 Task: Add a dentist appointment for a check-up on the 11th at 10:00 AM.
Action: Mouse pressed left at (144, 250)
Screenshot: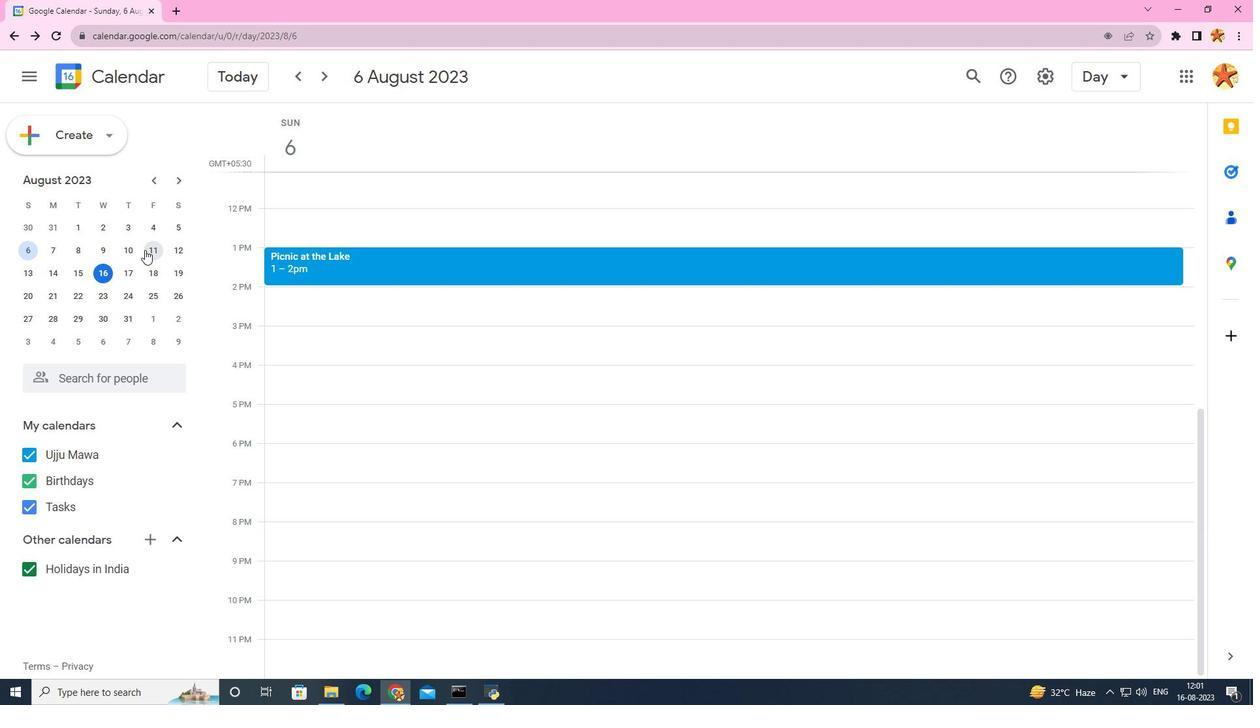 
Action: Mouse moved to (327, 248)
Screenshot: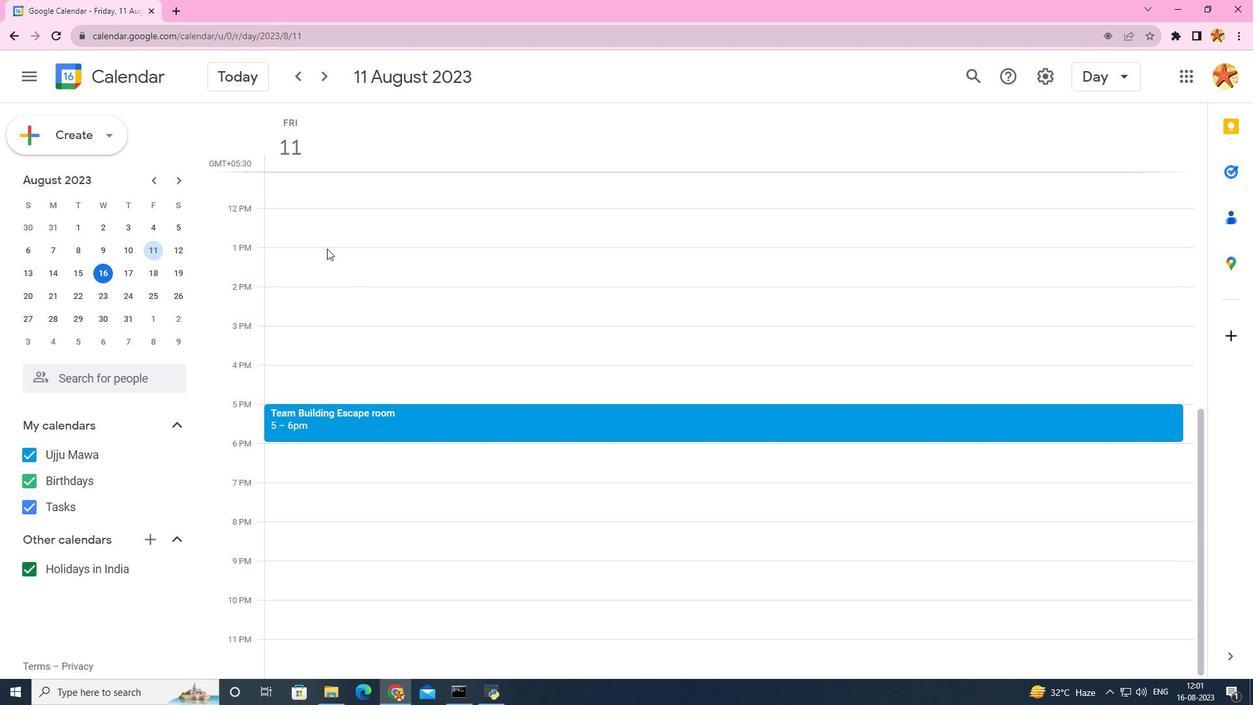 
Action: Mouse scrolled (327, 249) with delta (0, 0)
Screenshot: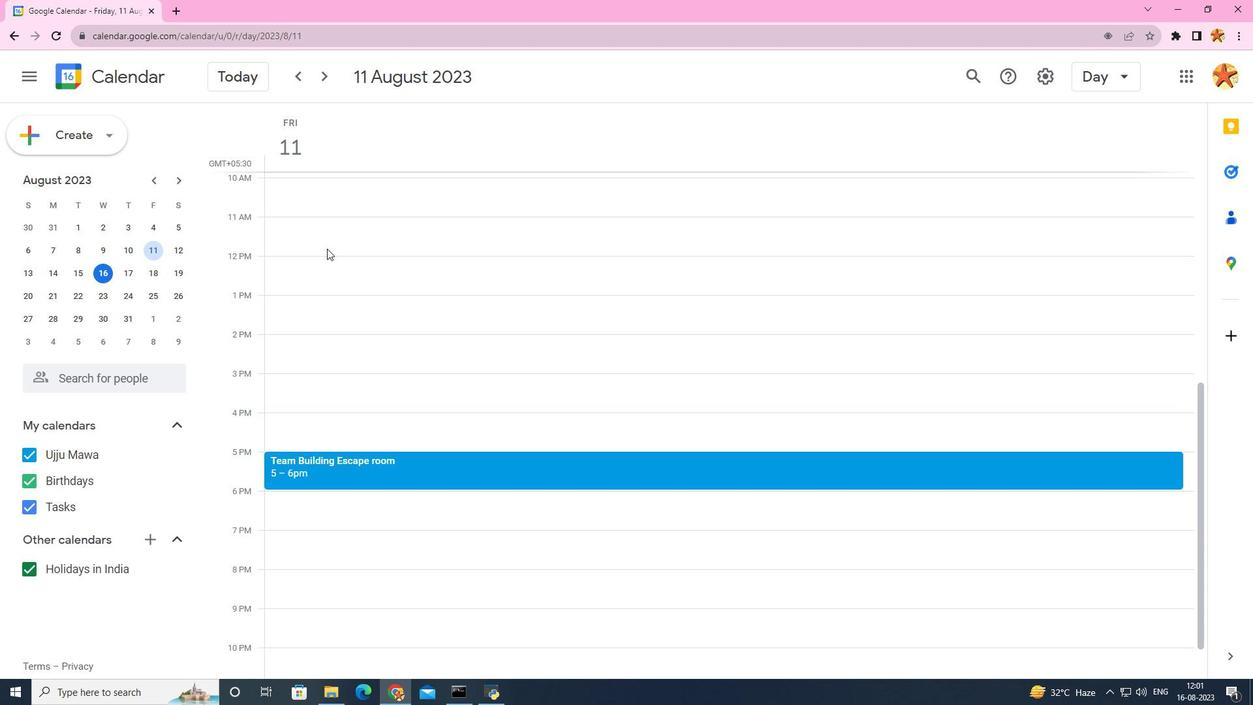 
Action: Mouse scrolled (327, 249) with delta (0, 0)
Screenshot: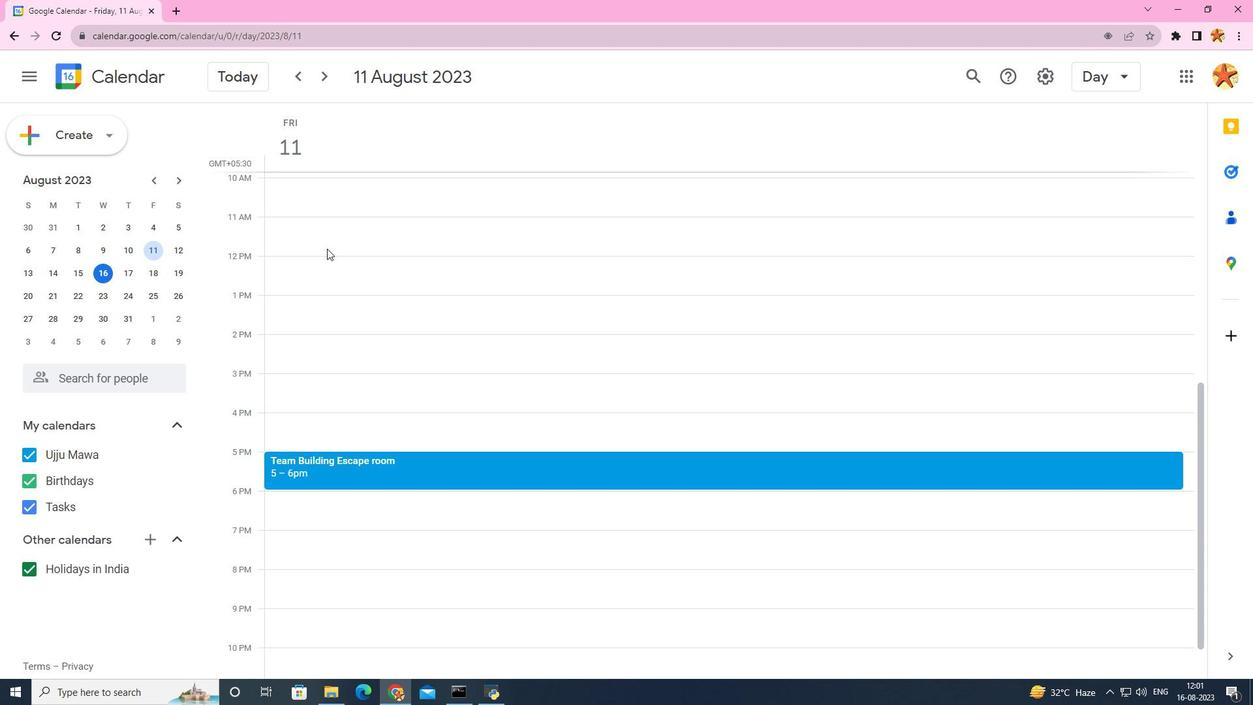 
Action: Mouse moved to (288, 266)
Screenshot: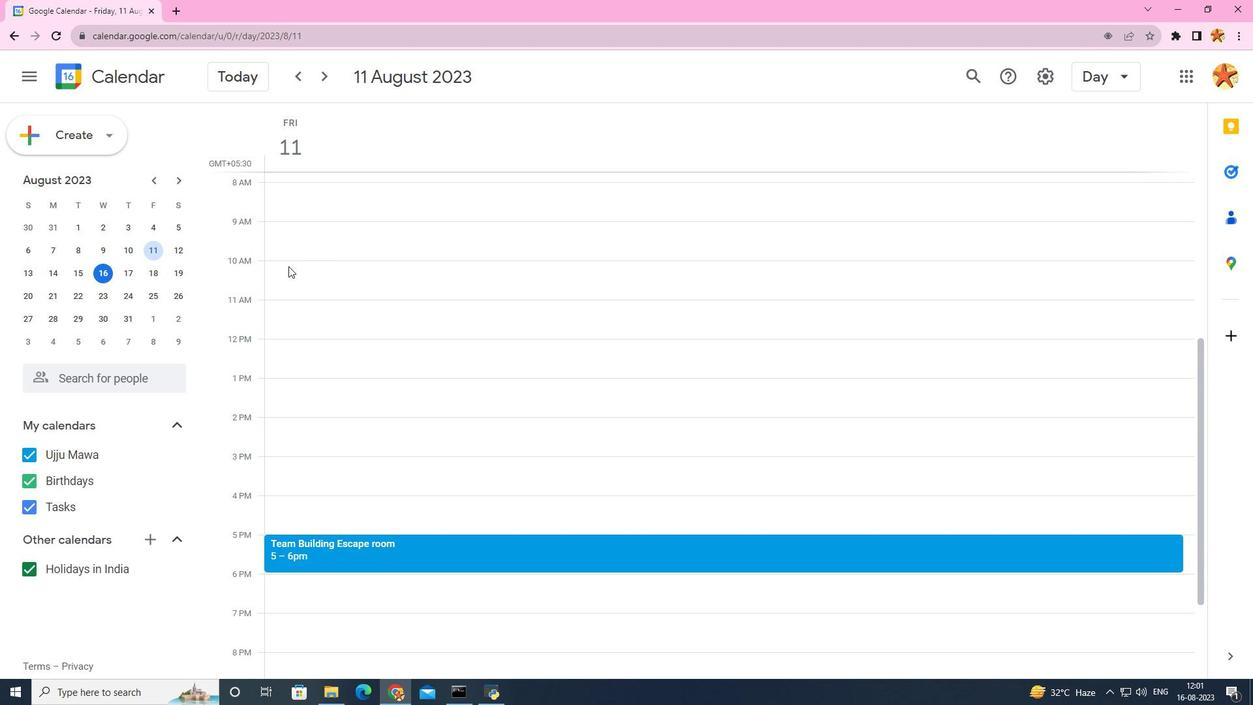 
Action: Mouse pressed left at (288, 266)
Screenshot: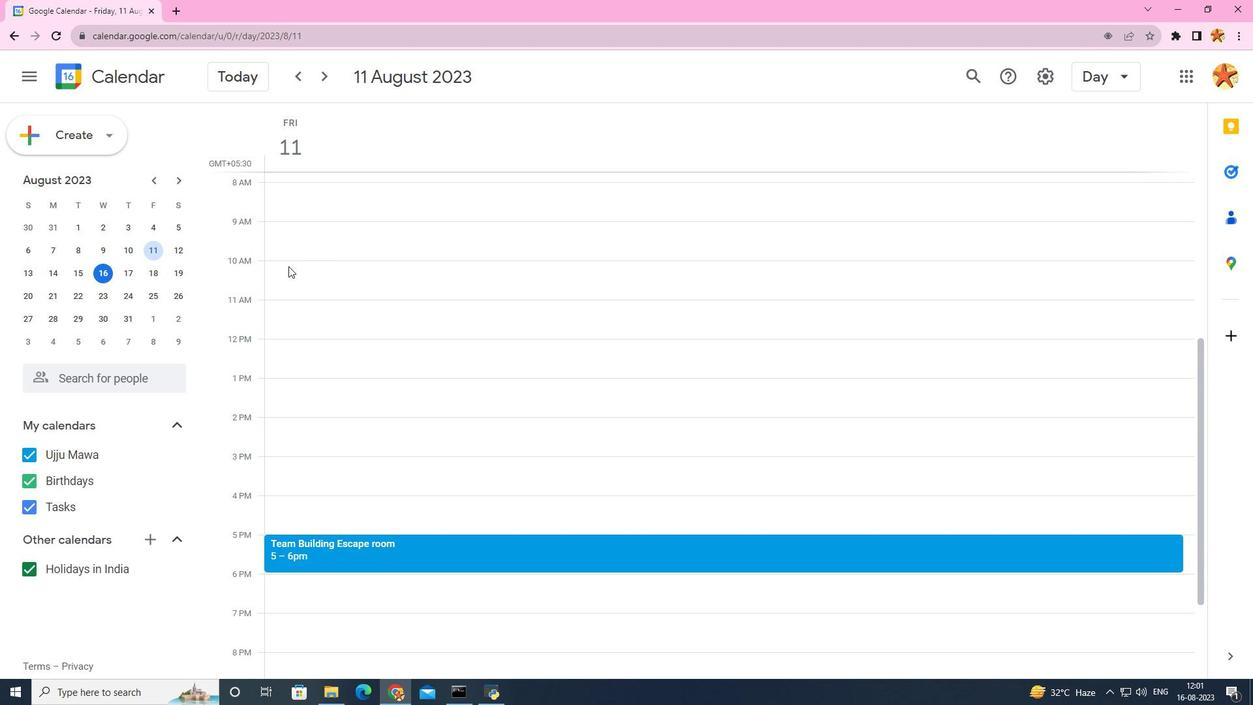 
Action: Mouse moved to (788, 308)
Screenshot: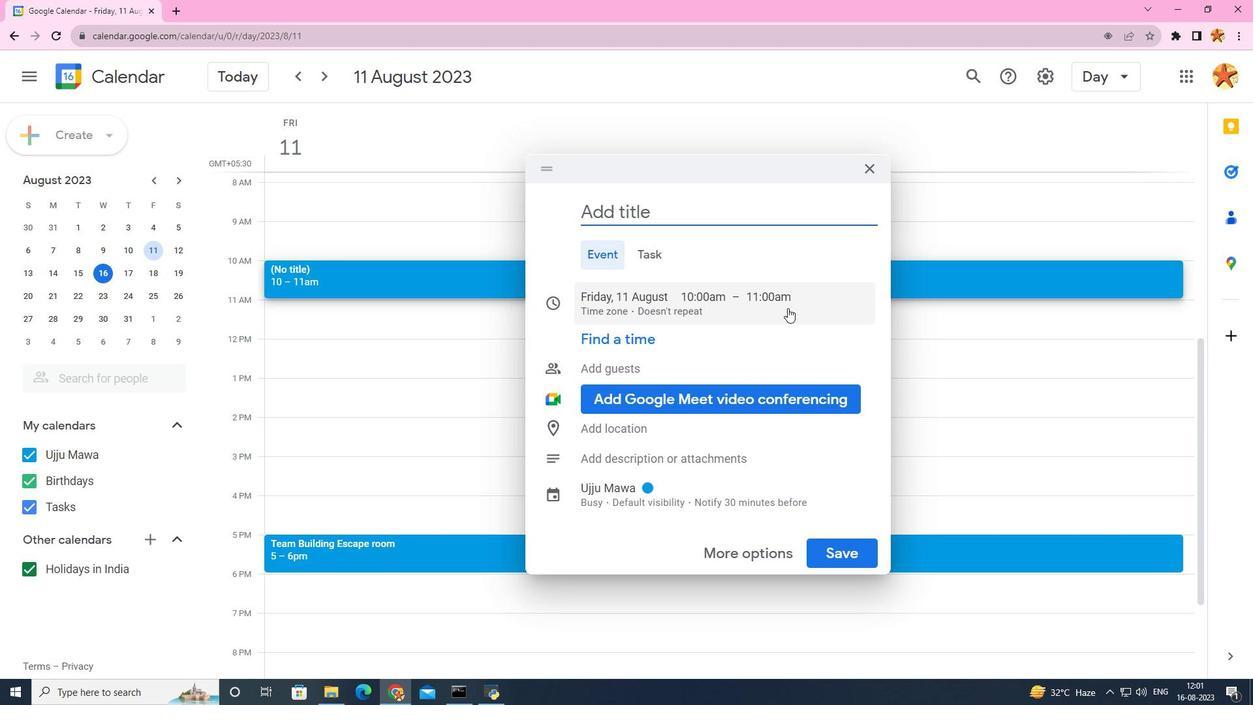 
Action: Mouse pressed left at (788, 308)
Screenshot: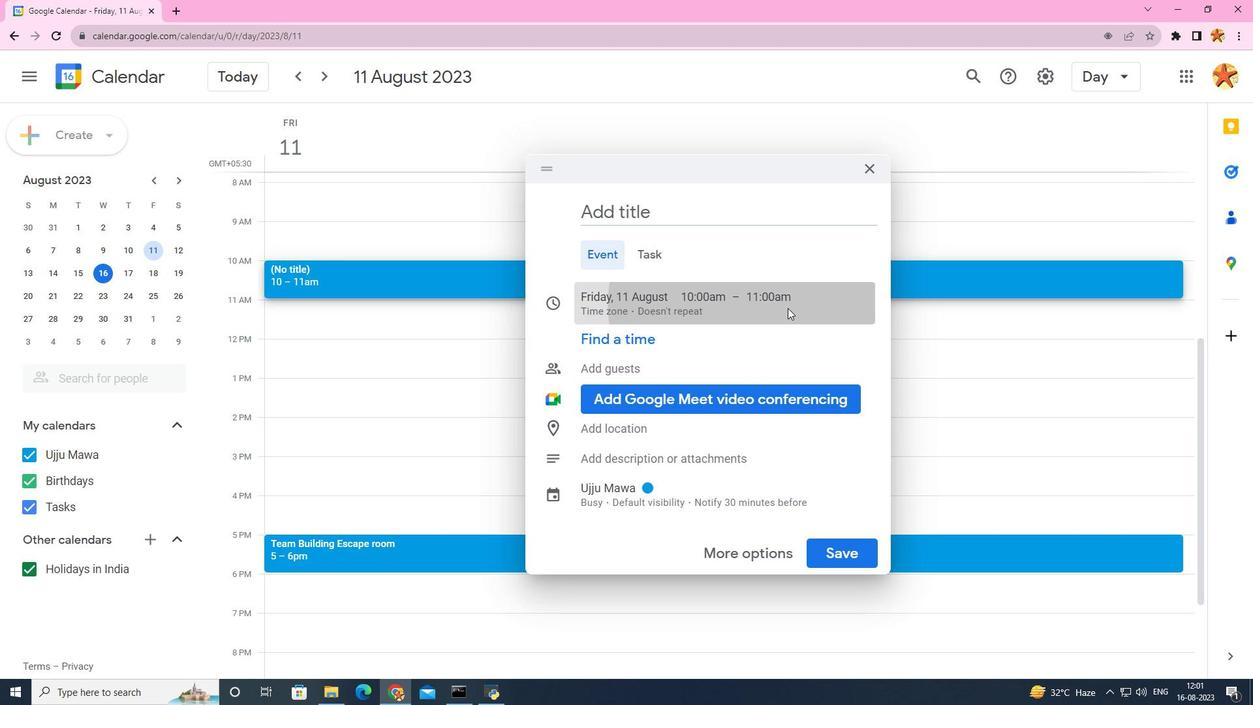 
Action: Mouse moved to (776, 308)
Screenshot: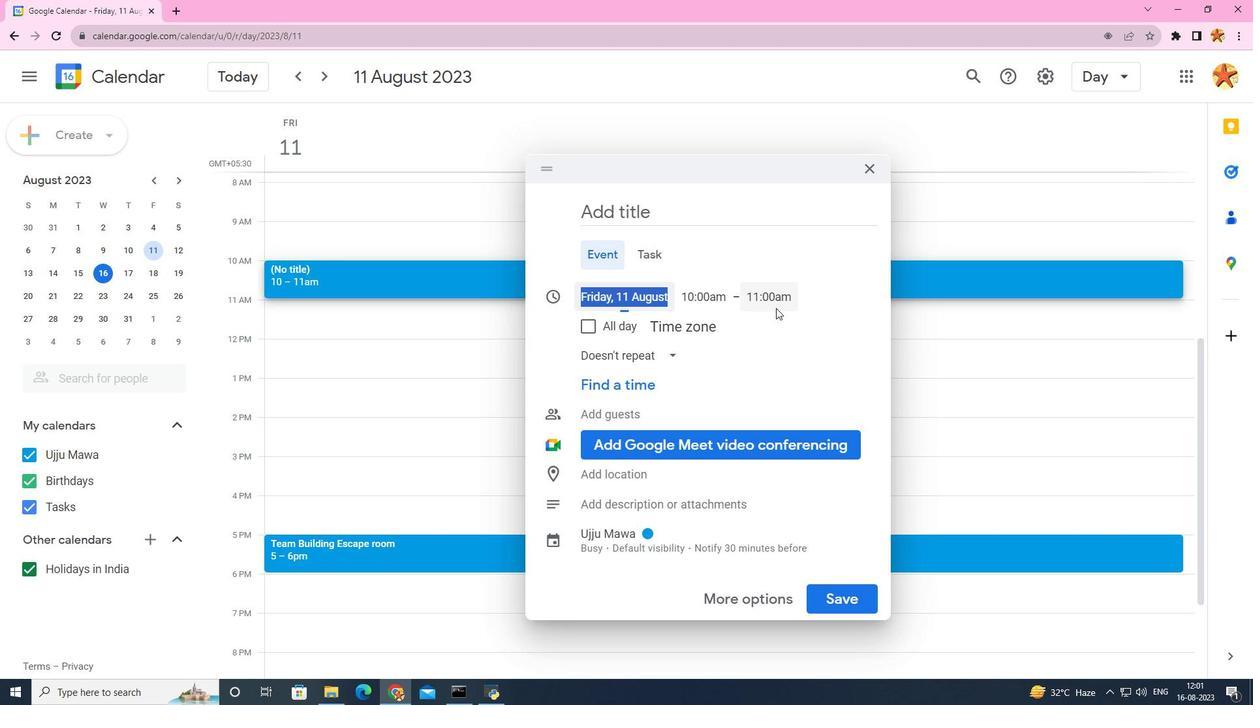 
Action: Mouse pressed left at (776, 308)
Screenshot: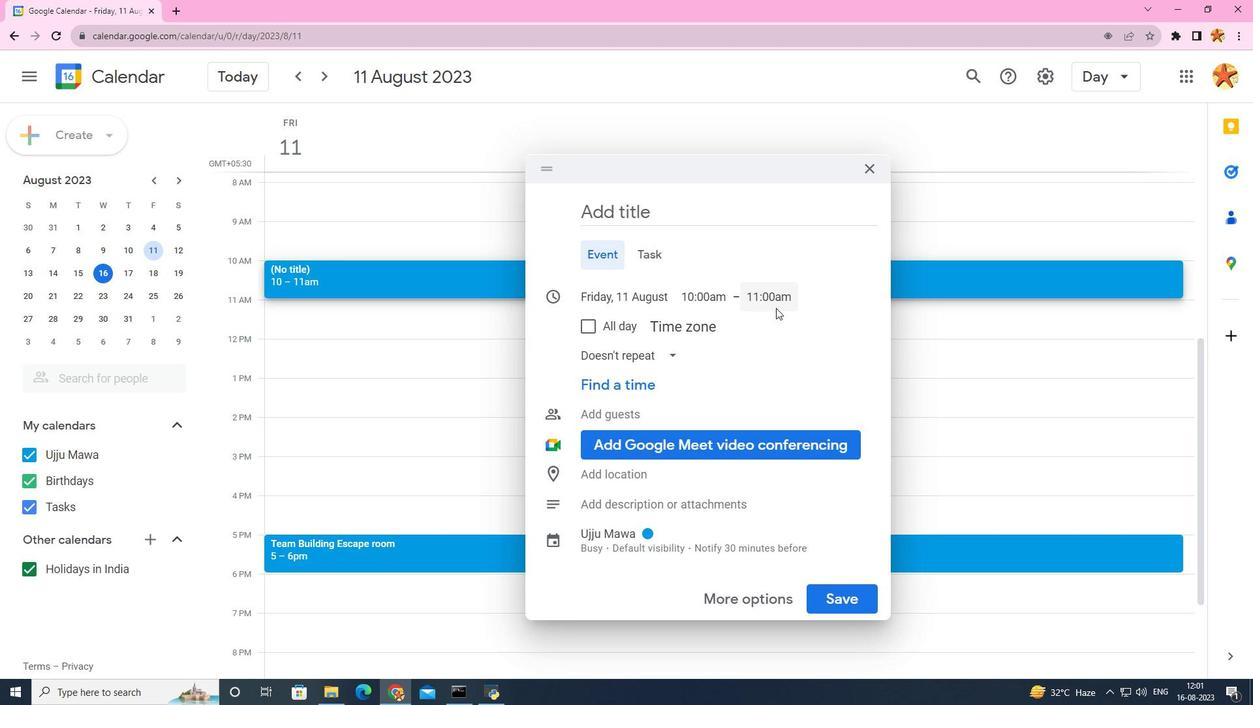 
Action: Mouse moved to (827, 364)
Screenshot: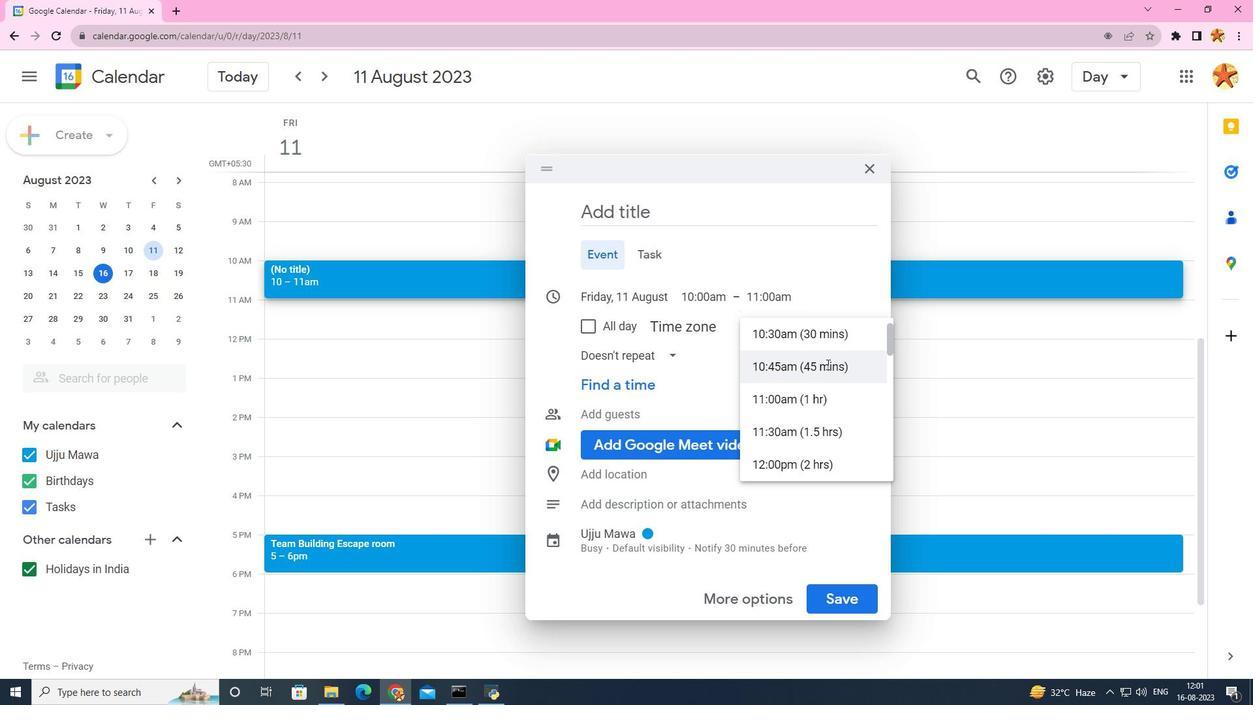
Action: Mouse pressed left at (827, 364)
Screenshot: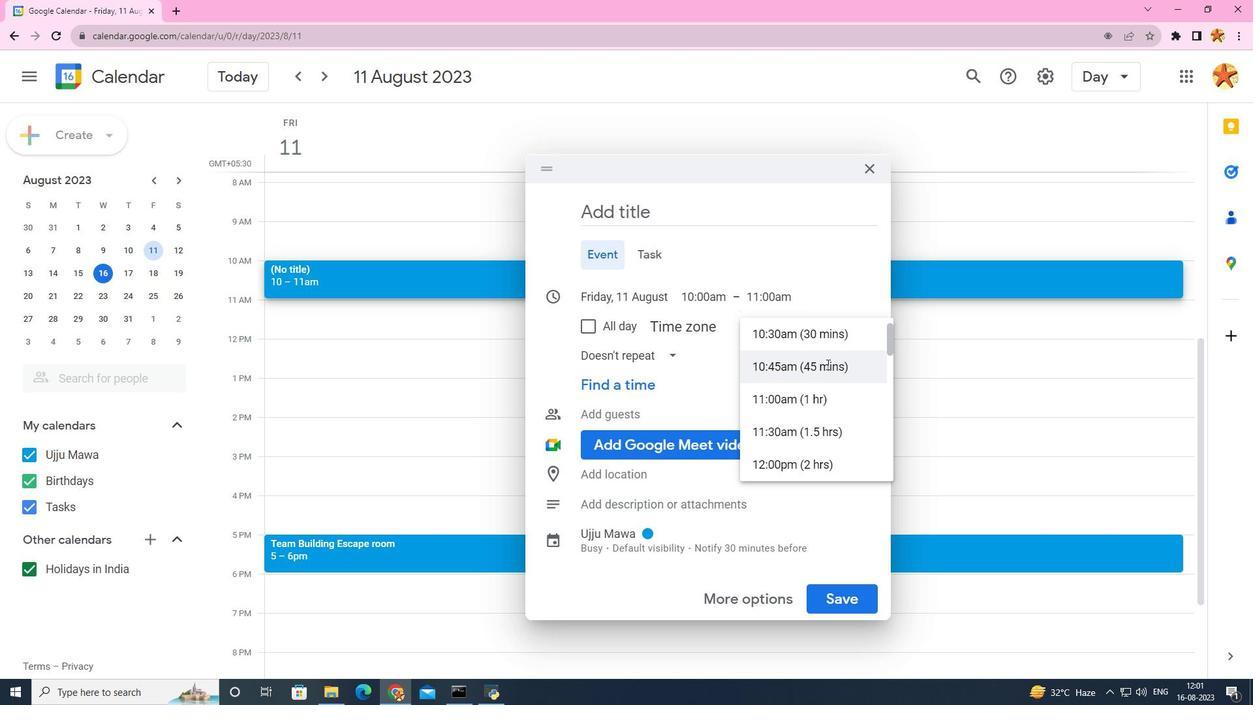 
Action: Mouse moved to (728, 205)
Screenshot: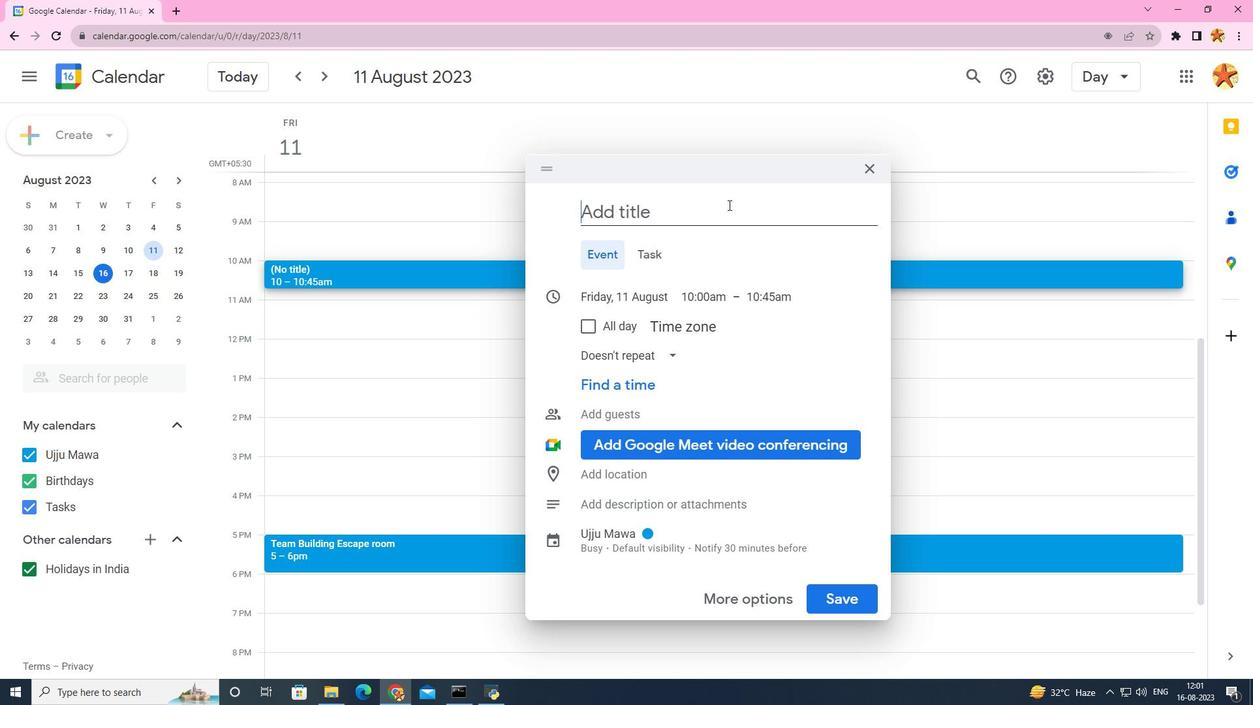 
Action: Mouse pressed left at (728, 205)
Screenshot: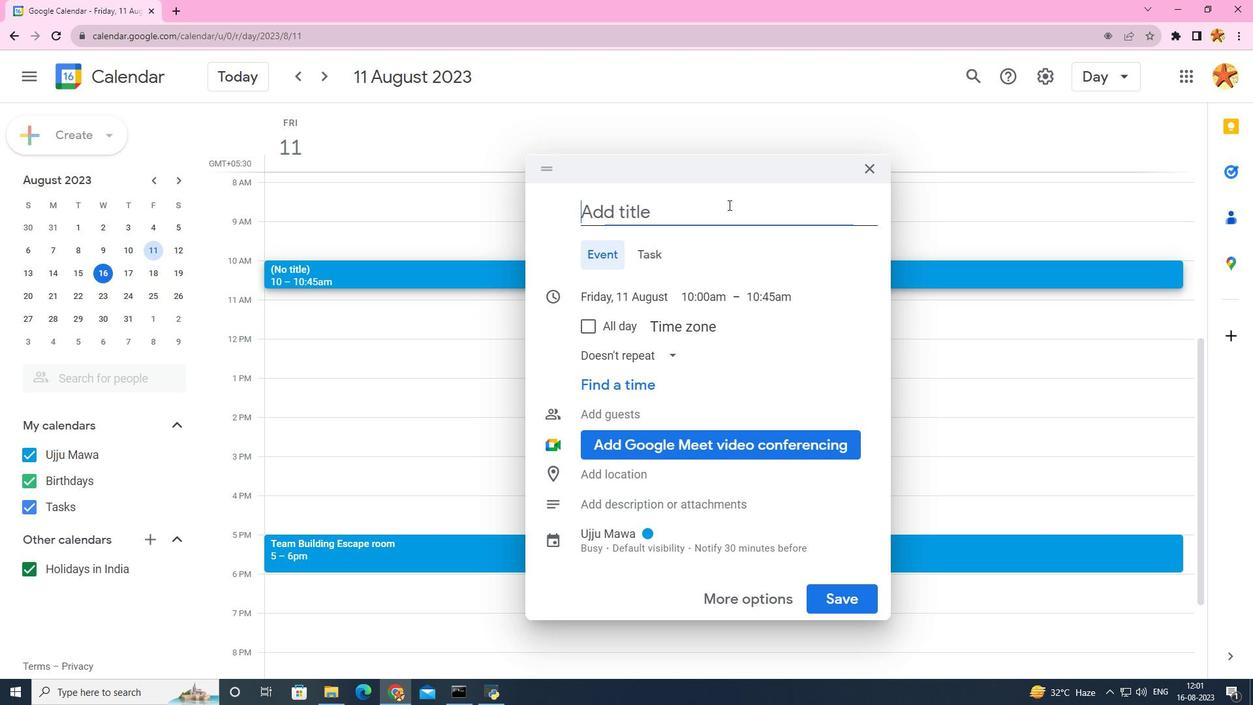 
Action: Key pressed <Key.caps_lock>A<Key.caps_lock>ppointment<Key.space>with<Key.space>dentistb<Key.space>for<Key.space>a<Key.space>check<Key.space>up
Screenshot: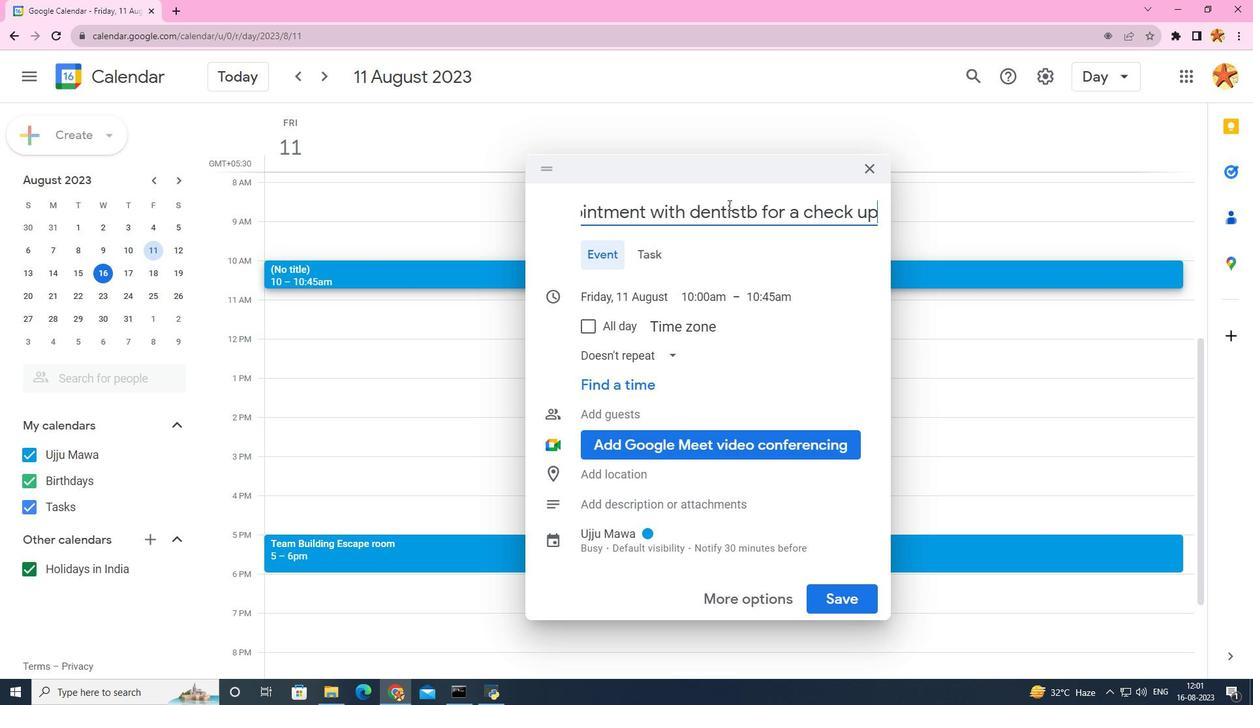 
Action: Mouse moved to (843, 599)
Screenshot: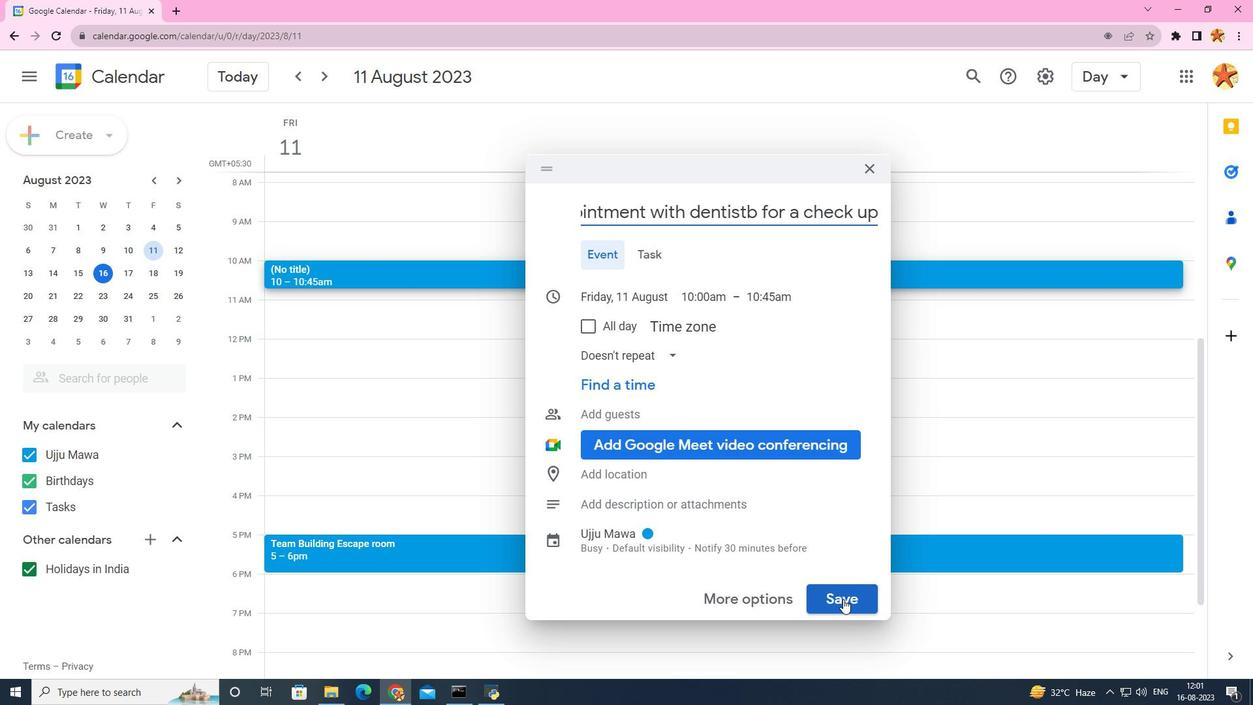 
Action: Mouse pressed left at (843, 599)
Screenshot: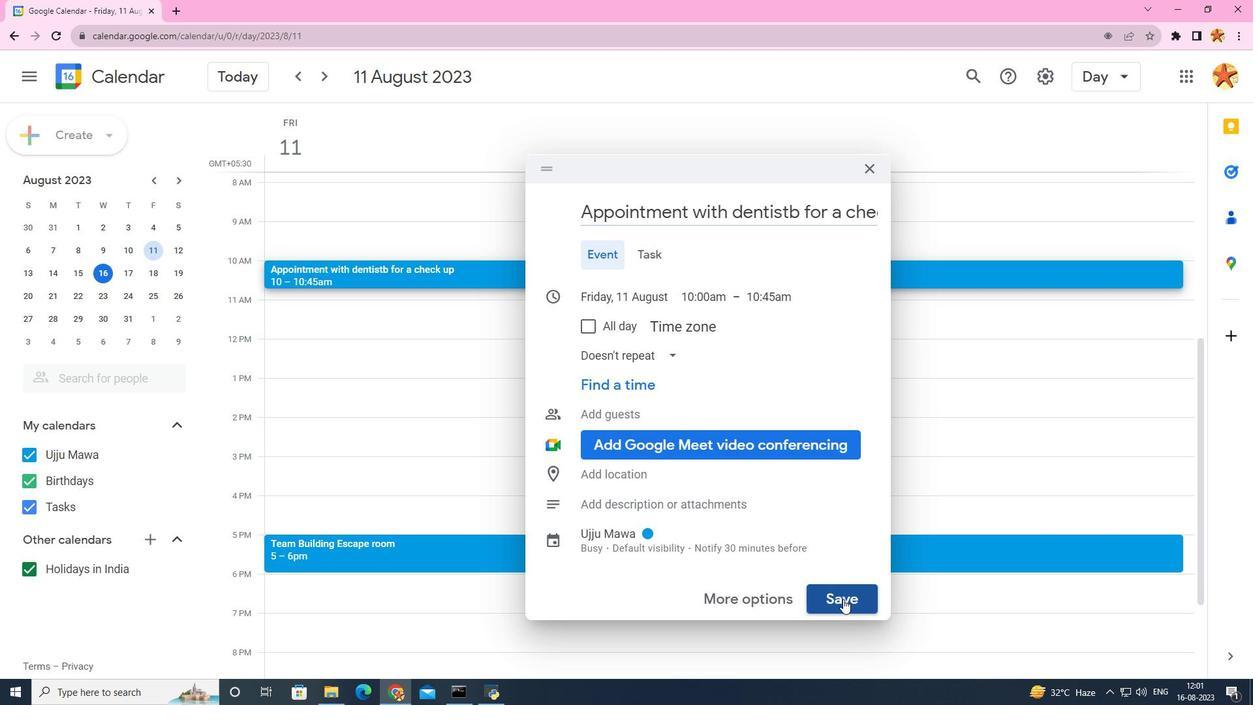 
